 Task: Add Panera Bread Italian Wedding Soup to the cart.
Action: Mouse moved to (19, 129)
Screenshot: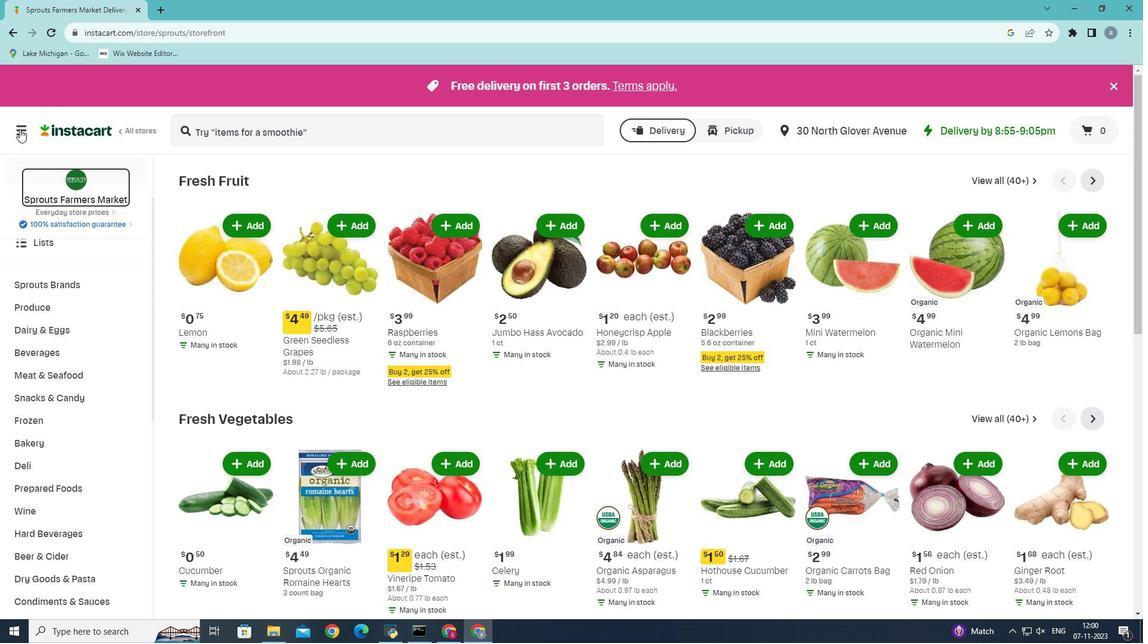 
Action: Mouse pressed left at (19, 129)
Screenshot: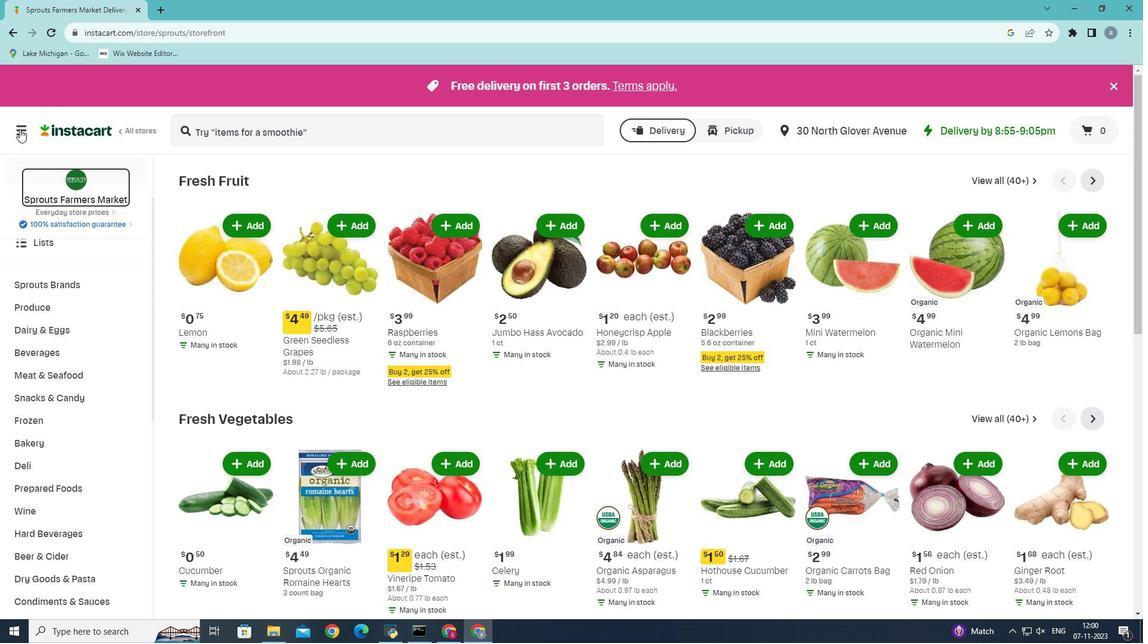 
Action: Mouse moved to (40, 325)
Screenshot: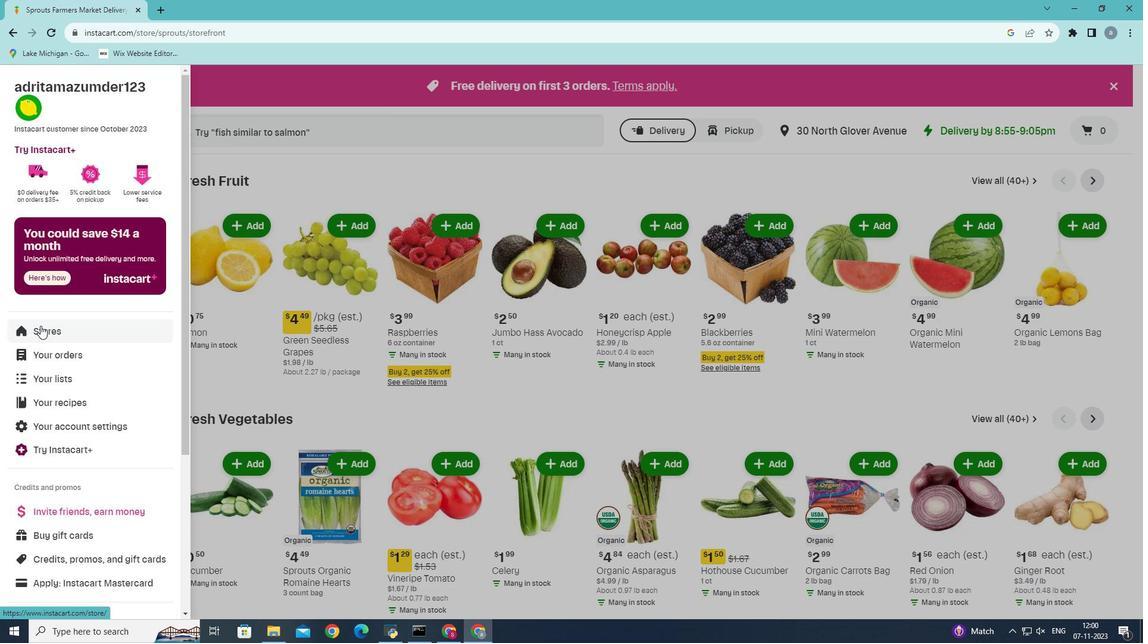 
Action: Mouse pressed left at (40, 325)
Screenshot: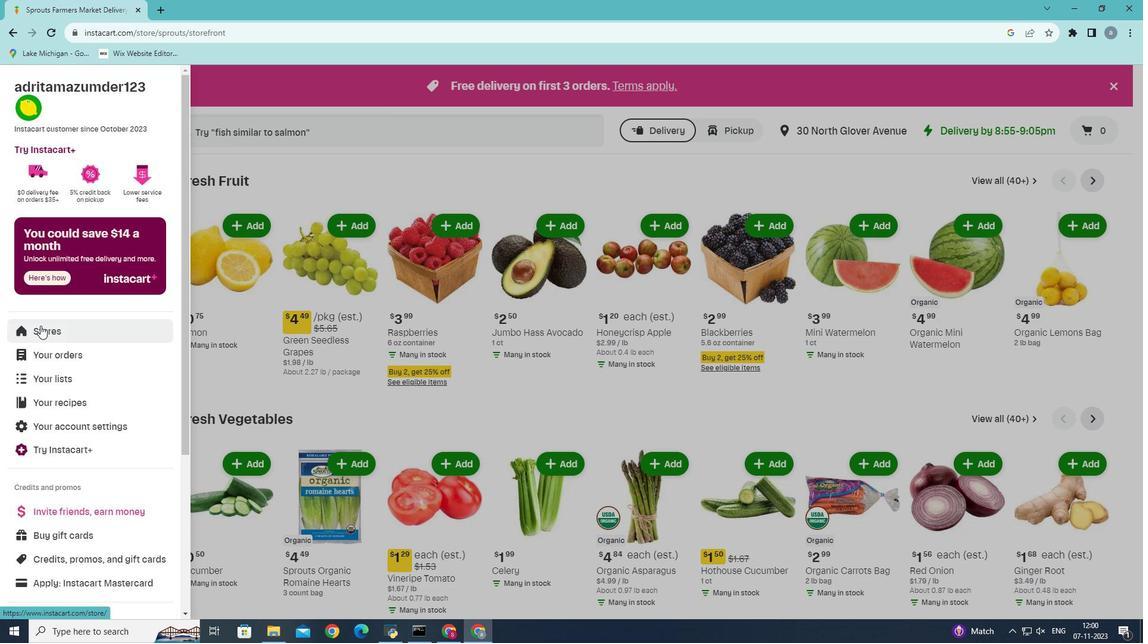 
Action: Mouse moved to (268, 131)
Screenshot: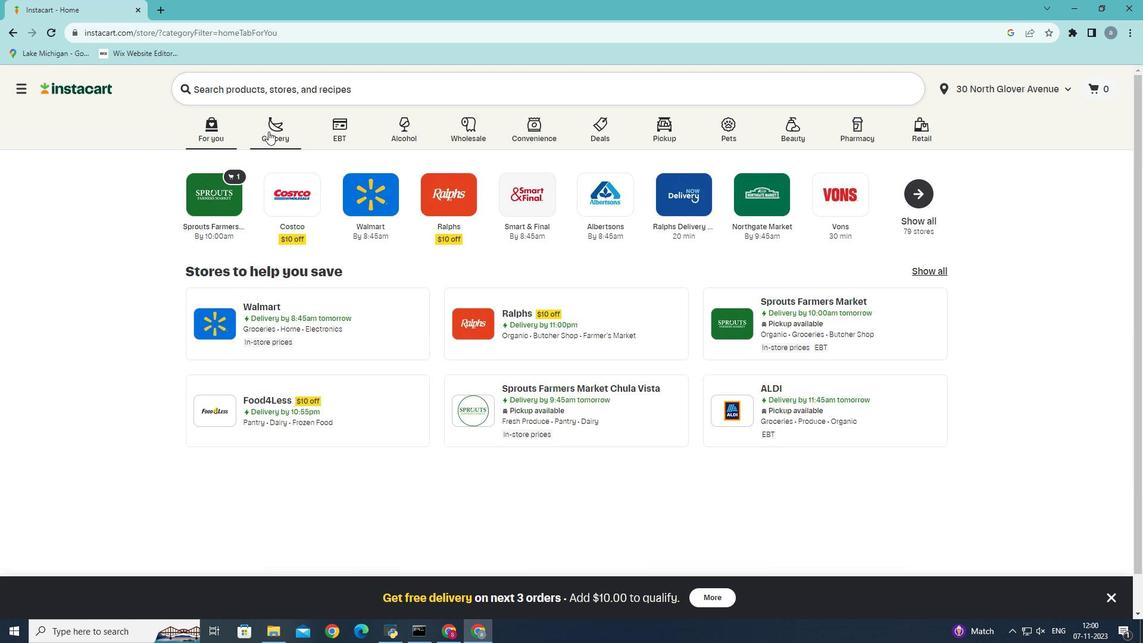 
Action: Mouse pressed left at (268, 131)
Screenshot: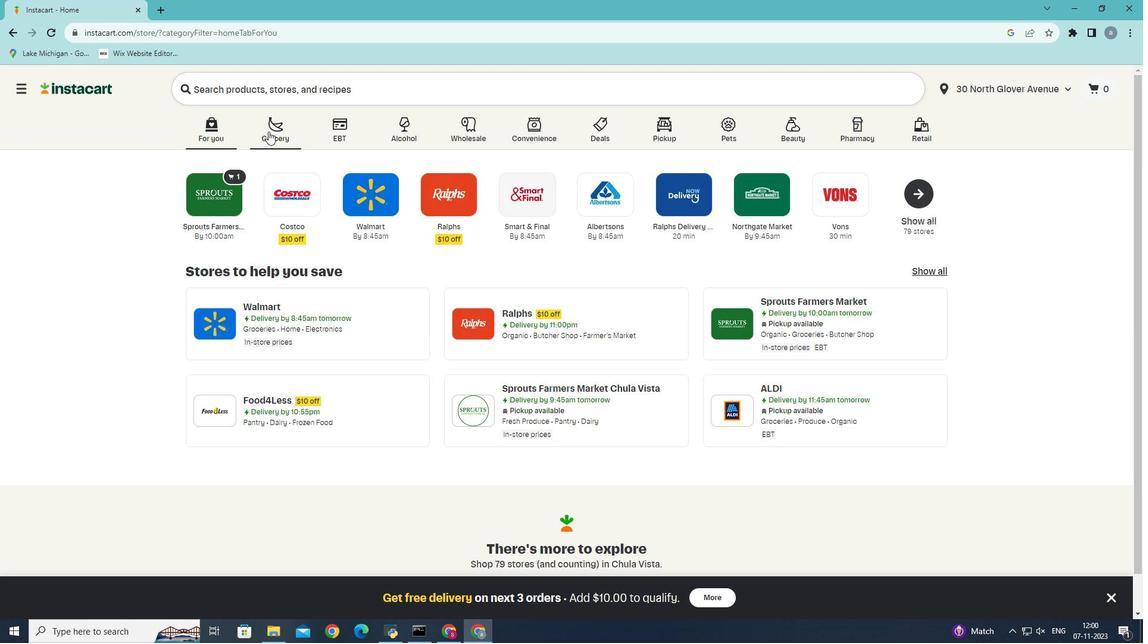 
Action: Mouse moved to (275, 362)
Screenshot: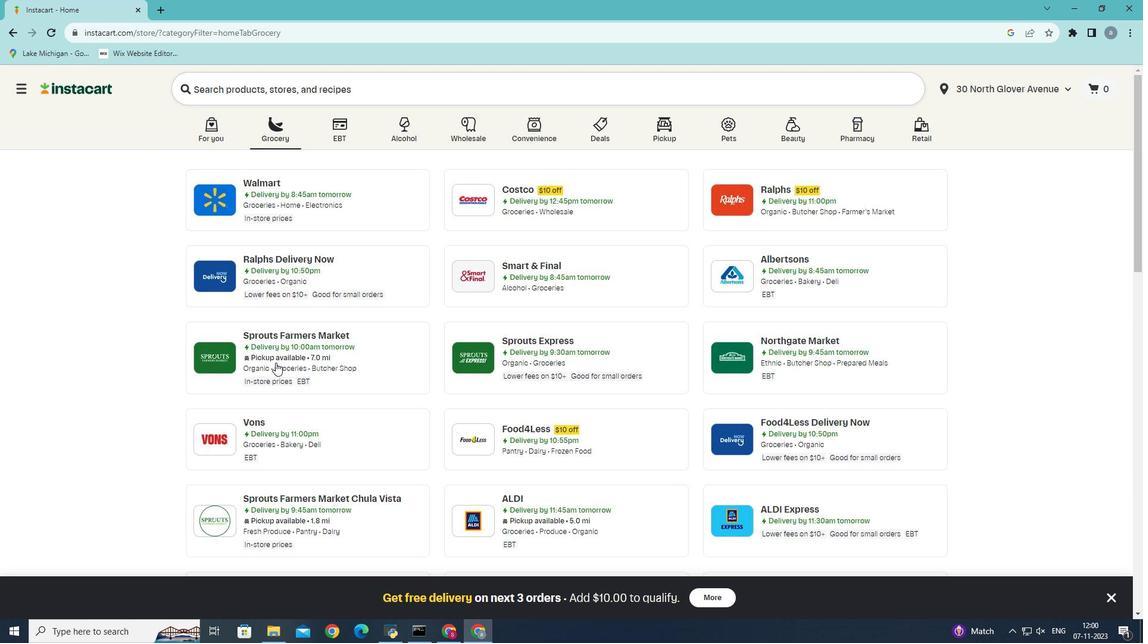 
Action: Mouse pressed left at (275, 362)
Screenshot: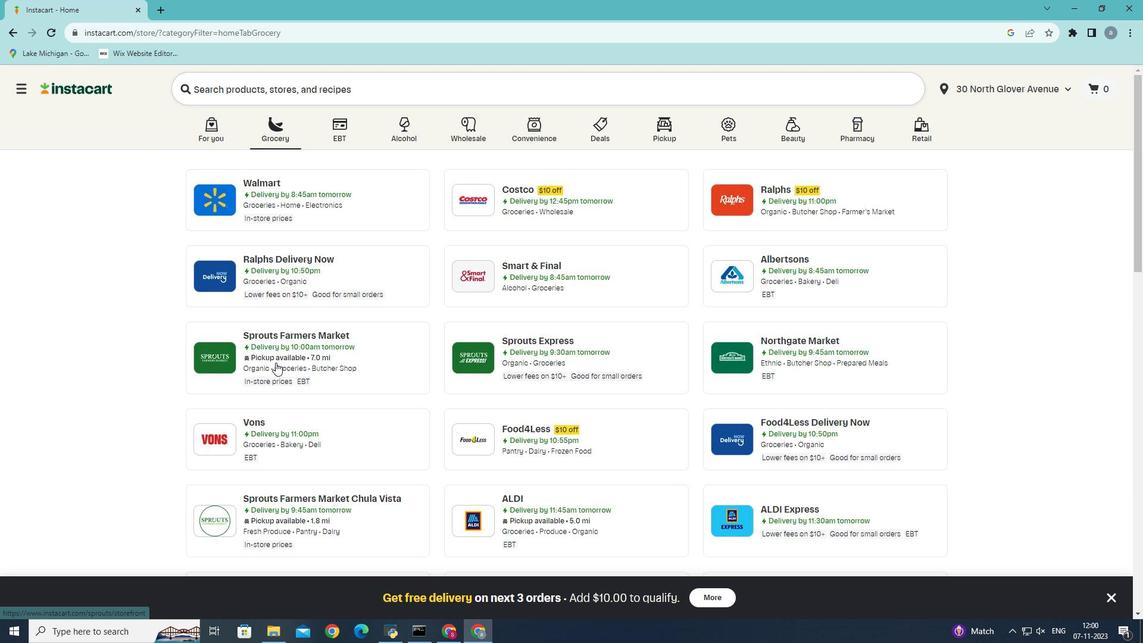 
Action: Mouse moved to (48, 520)
Screenshot: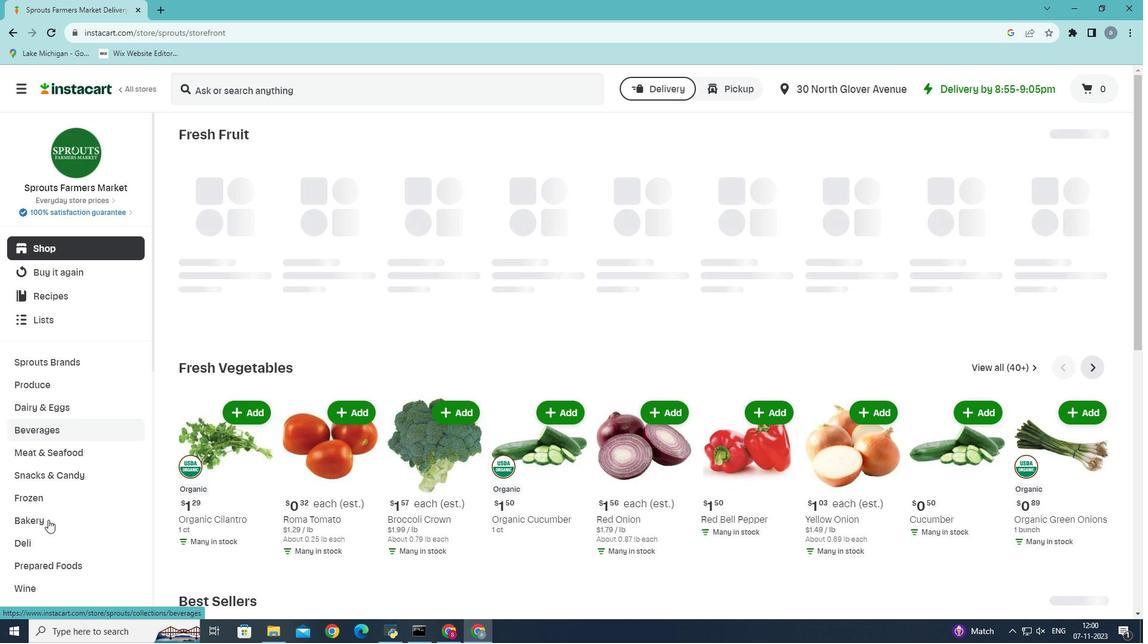 
Action: Mouse scrolled (48, 519) with delta (0, 0)
Screenshot: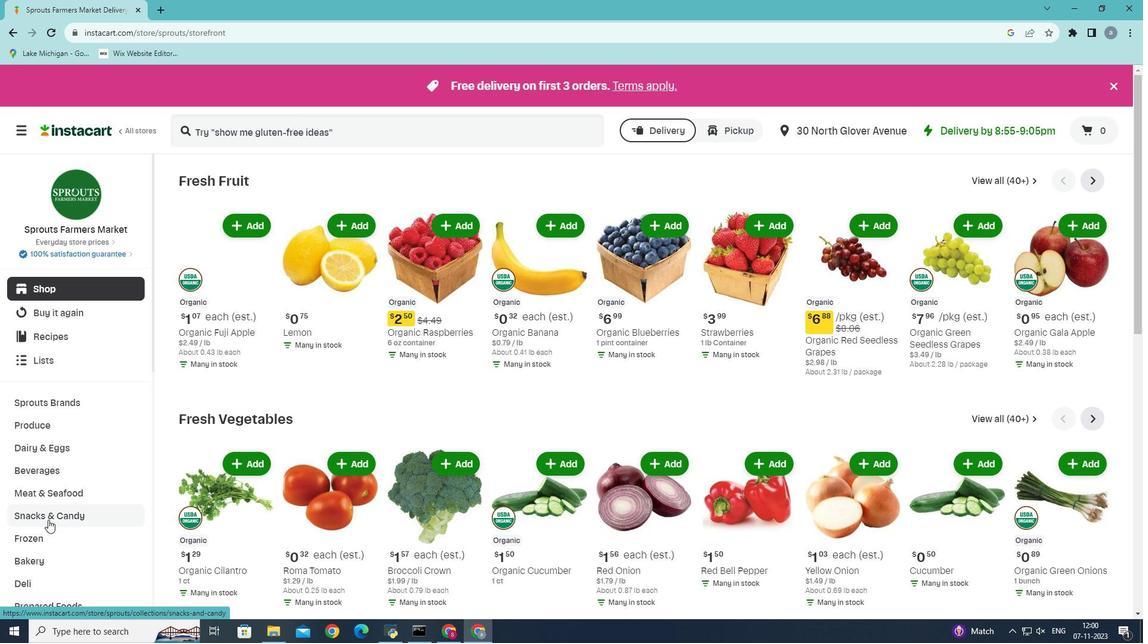 
Action: Mouse scrolled (48, 519) with delta (0, 0)
Screenshot: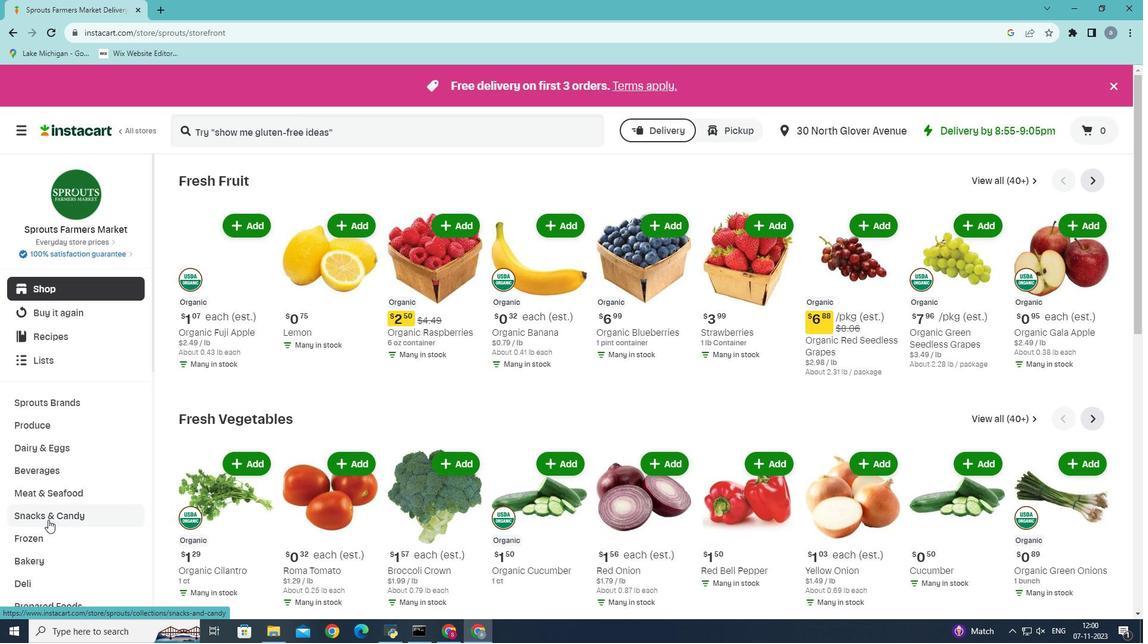 
Action: Mouse moved to (29, 487)
Screenshot: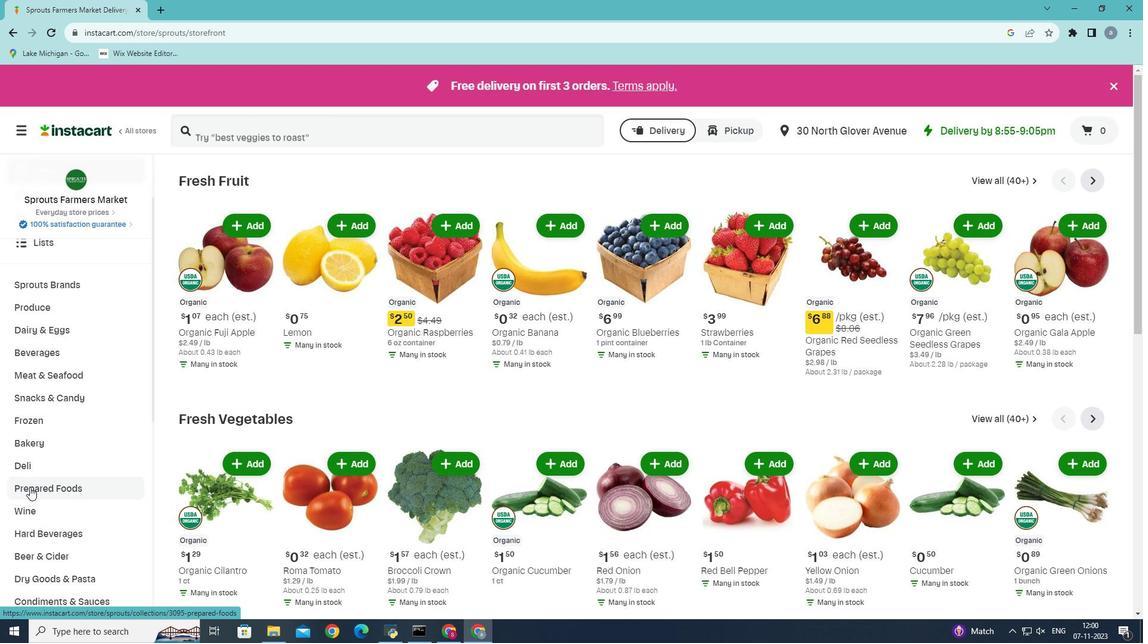 
Action: Mouse pressed left at (29, 487)
Screenshot: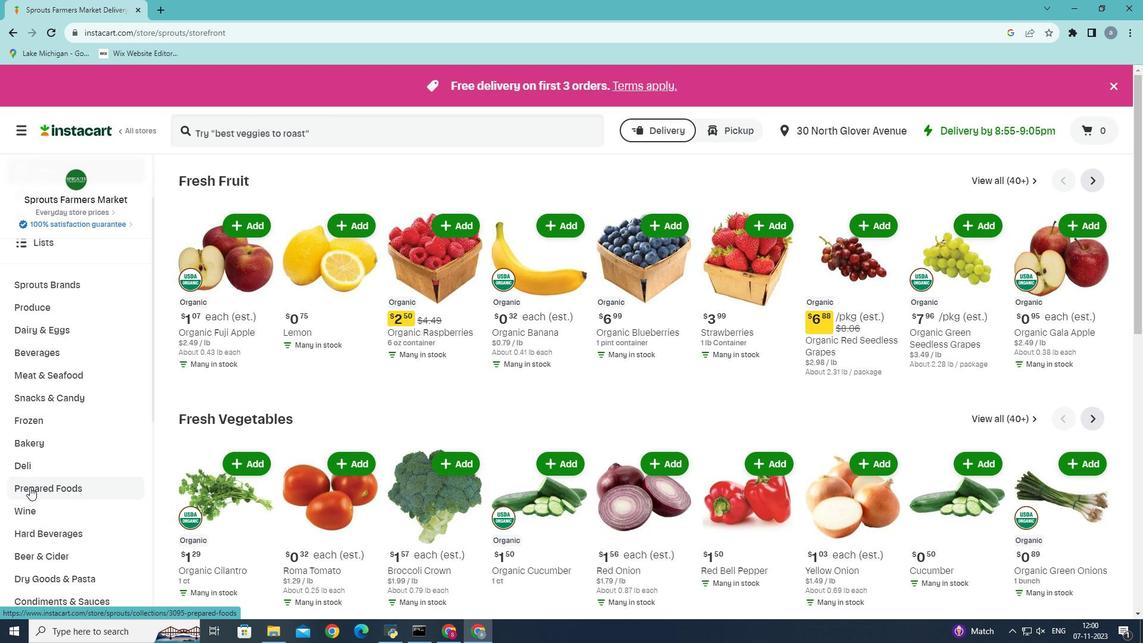 
Action: Mouse moved to (606, 211)
Screenshot: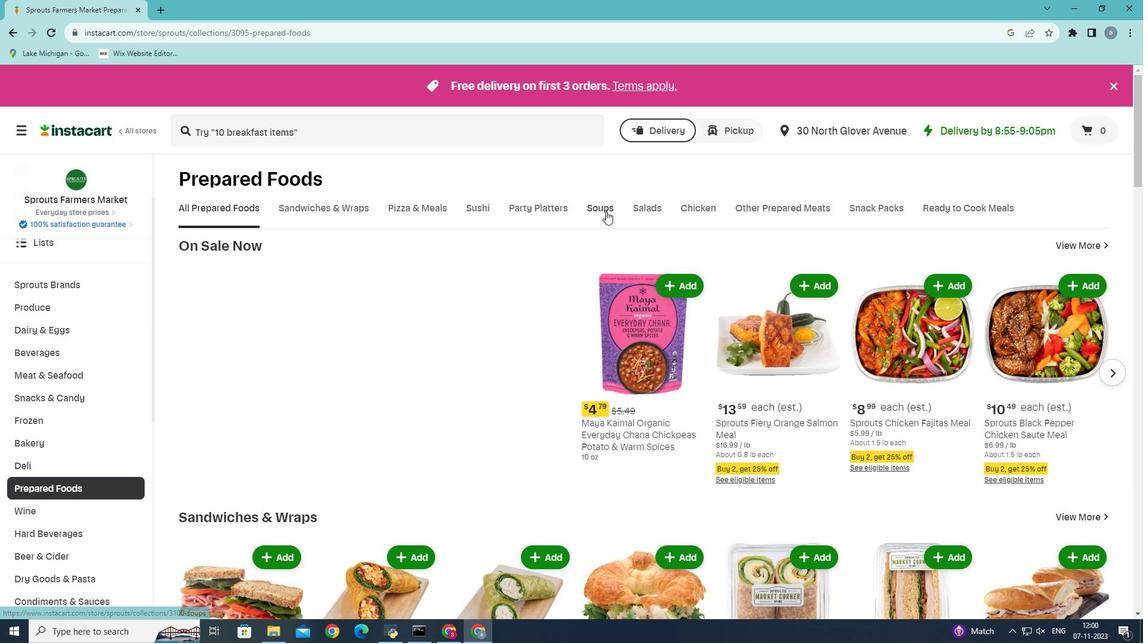 
Action: Mouse pressed left at (606, 211)
Screenshot: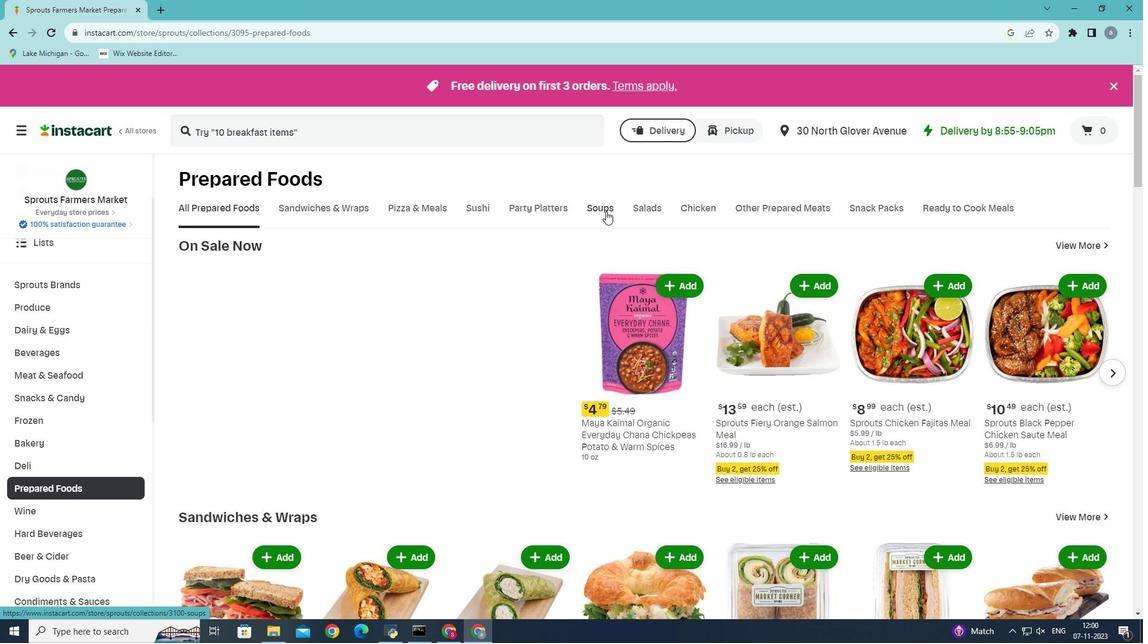 
Action: Mouse moved to (229, 131)
Screenshot: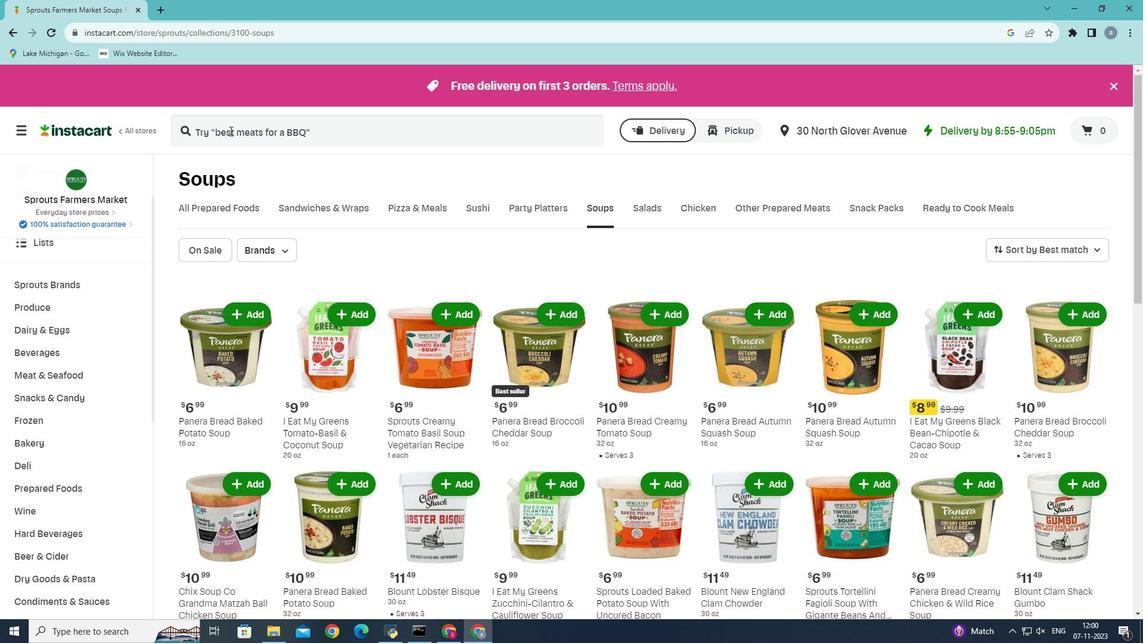 
Action: Mouse pressed left at (229, 131)
Screenshot: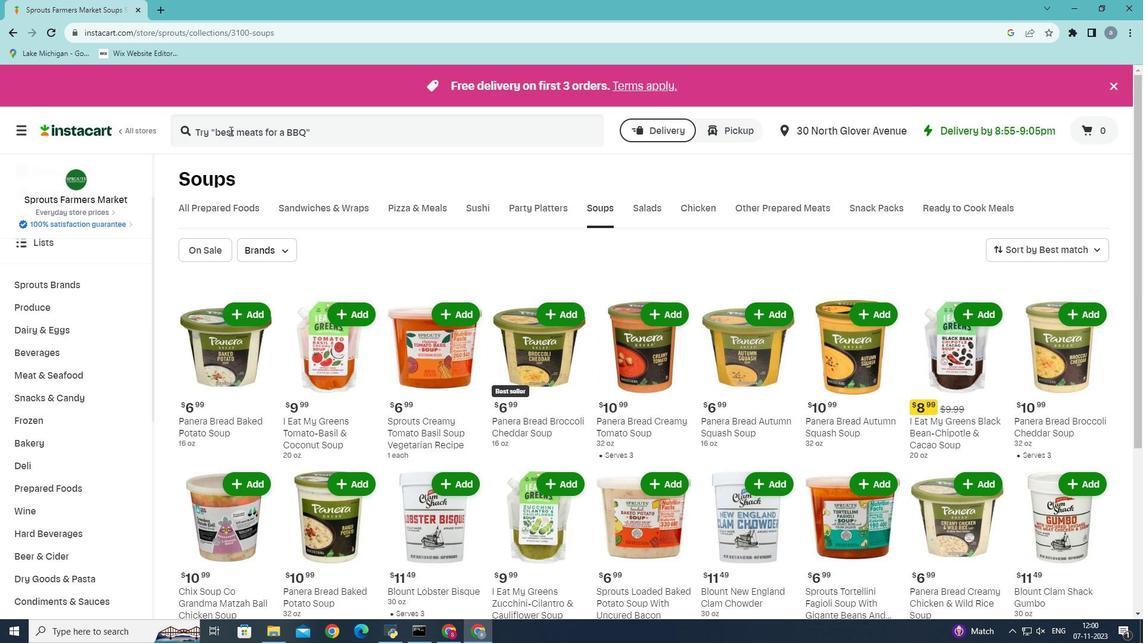 
Action: Key pressed <Key.shift>o<Key.backspace><Key.shift>Panera<Key.space>bread<Key.space><Key.shift>Italian<Key.space>weddingsoup
Screenshot: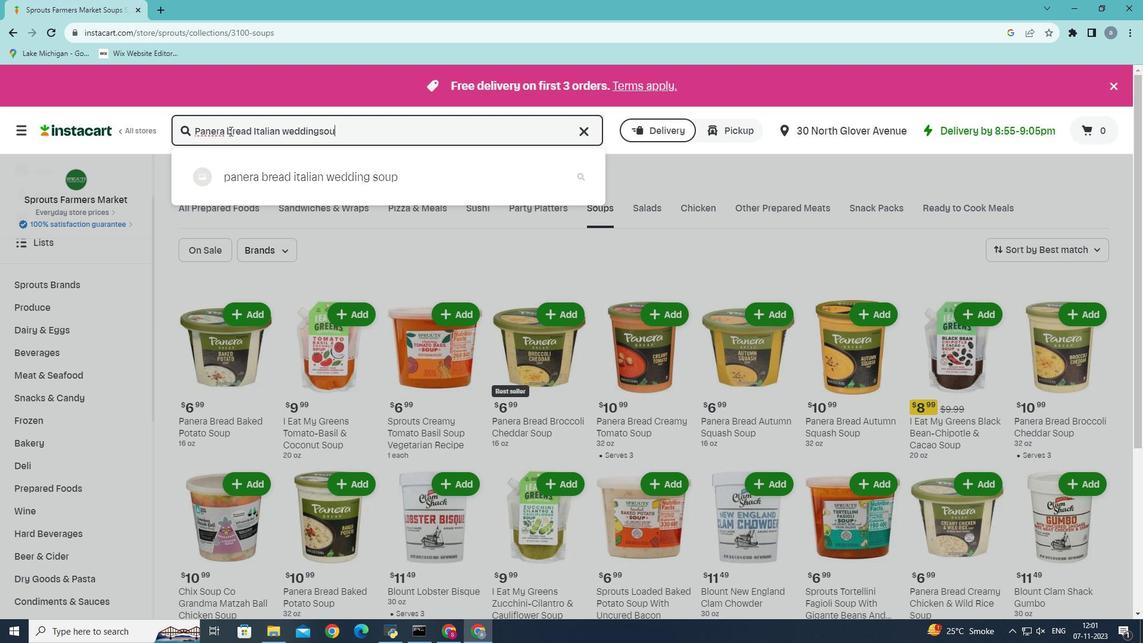 
Action: Mouse moved to (318, 132)
Screenshot: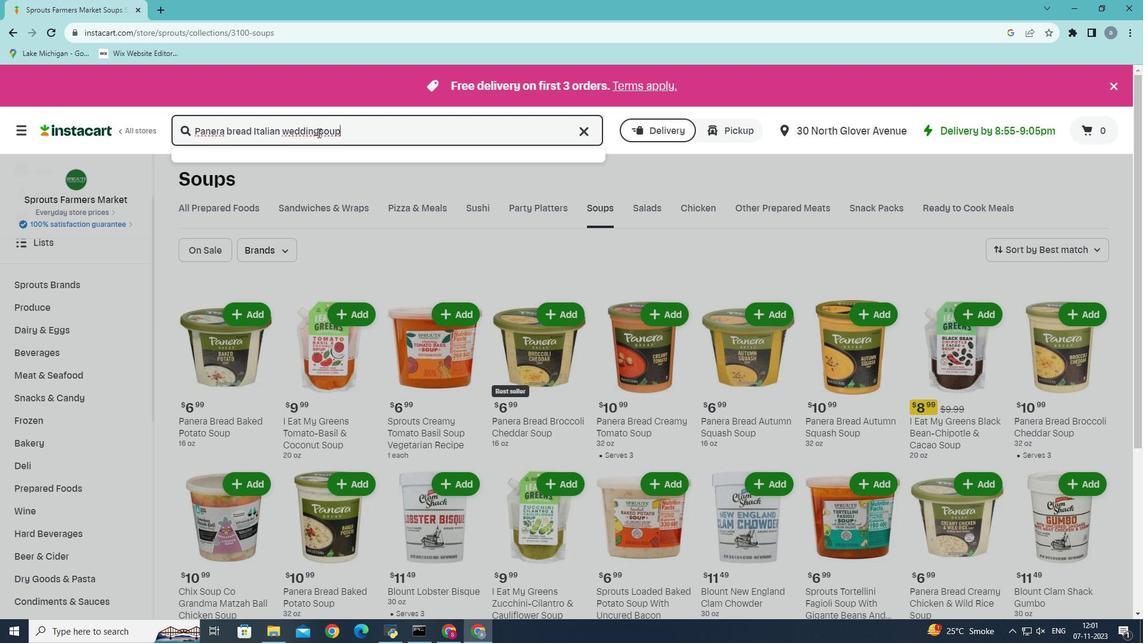 
Action: Mouse pressed left at (318, 132)
Screenshot: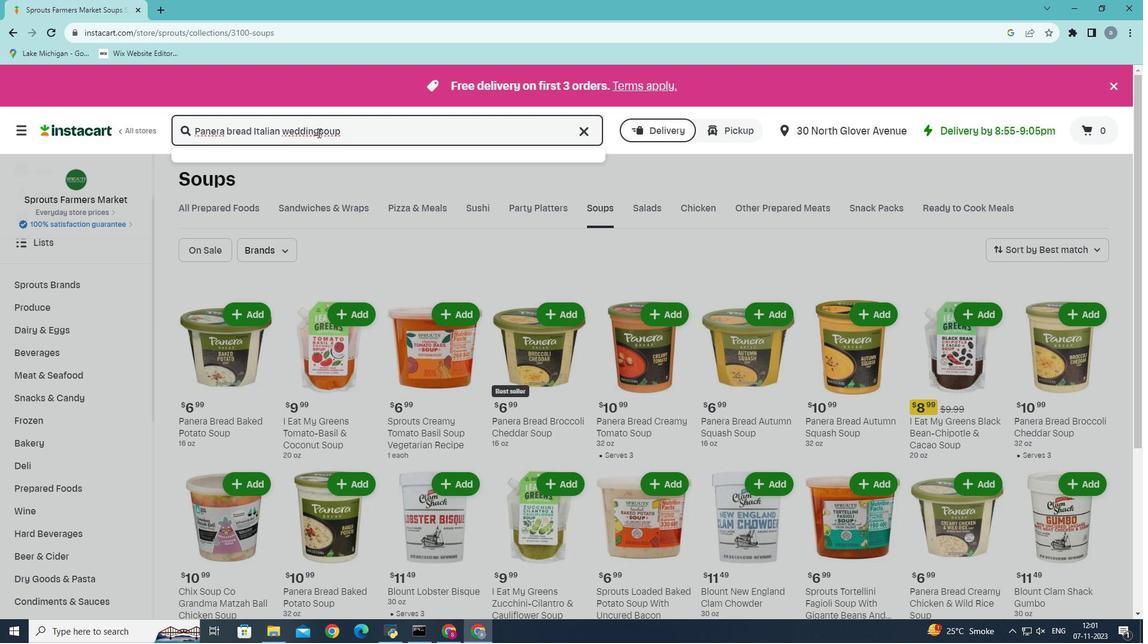 
Action: Mouse moved to (342, 124)
Screenshot: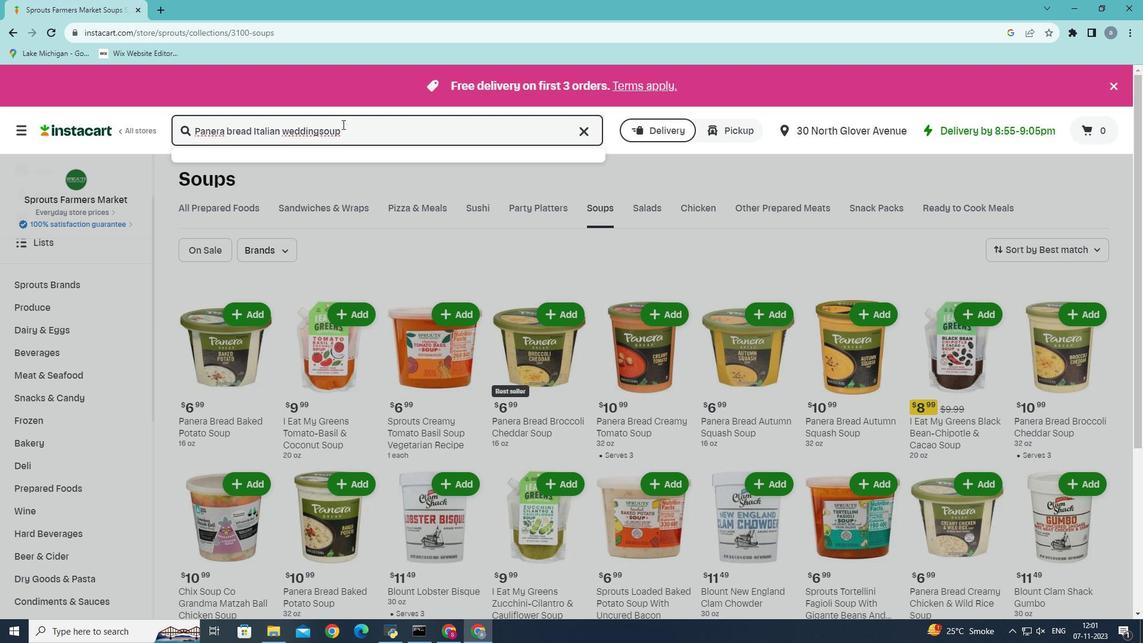 
Action: Key pressed <Key.space>
Screenshot: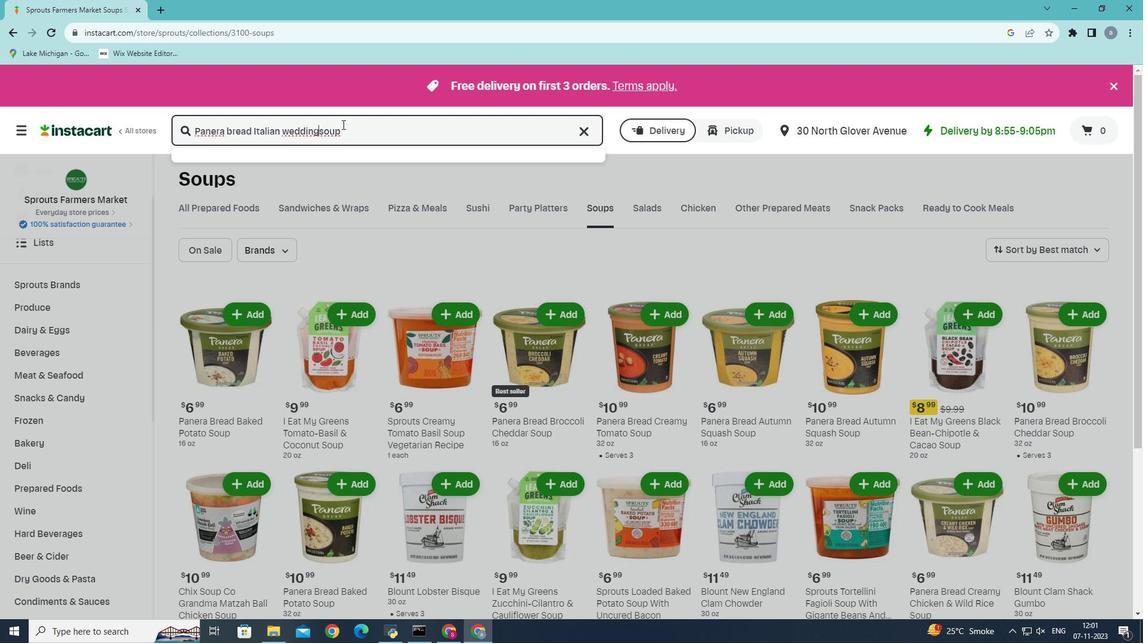 
Action: Mouse moved to (350, 133)
Screenshot: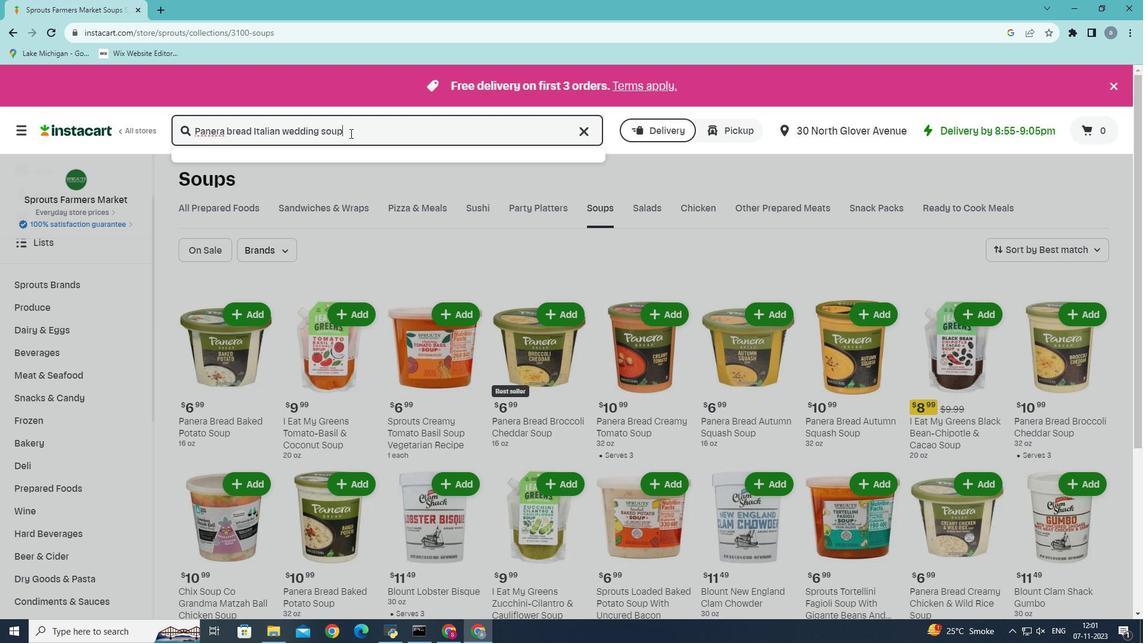 
Action: Mouse pressed left at (350, 133)
Screenshot: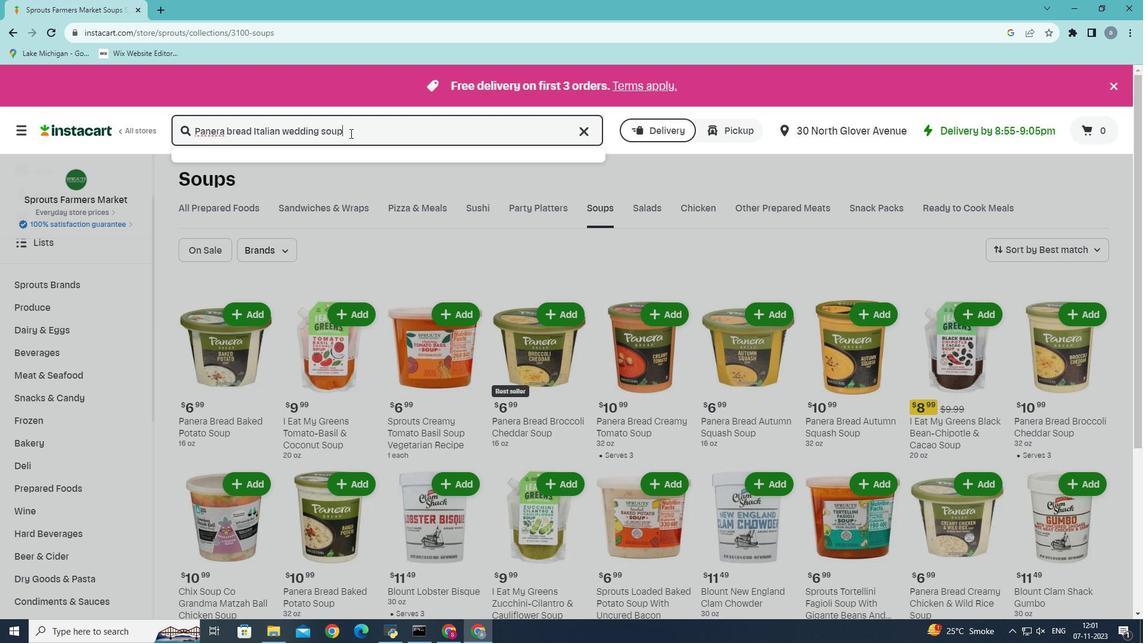 
Action: Mouse moved to (350, 133)
Screenshot: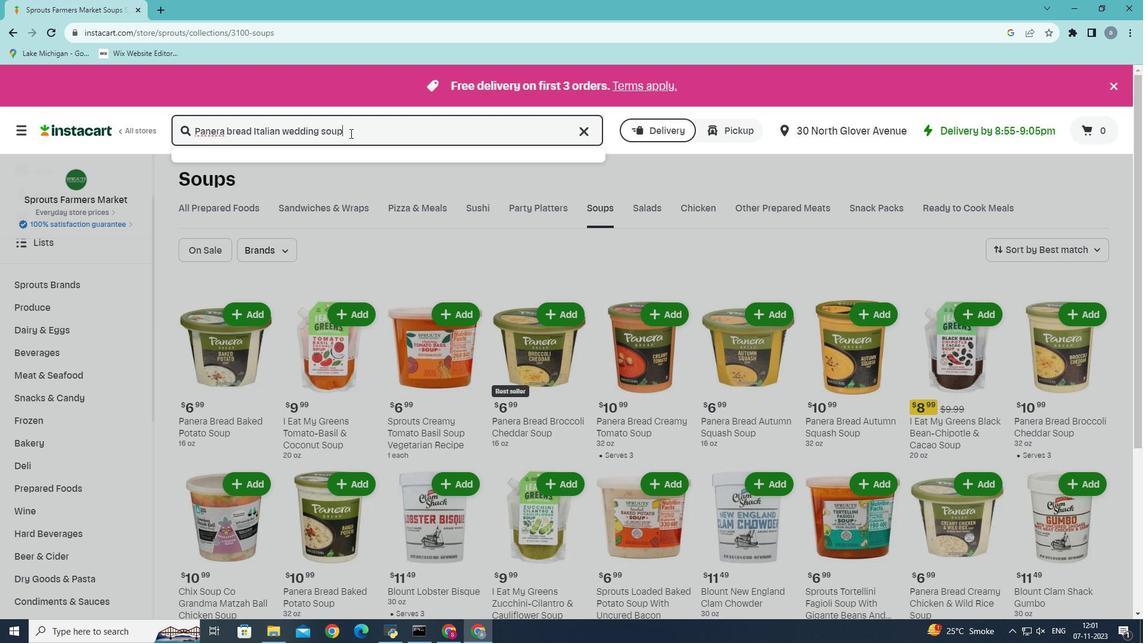 
Action: Key pressed <Key.enter>
Screenshot: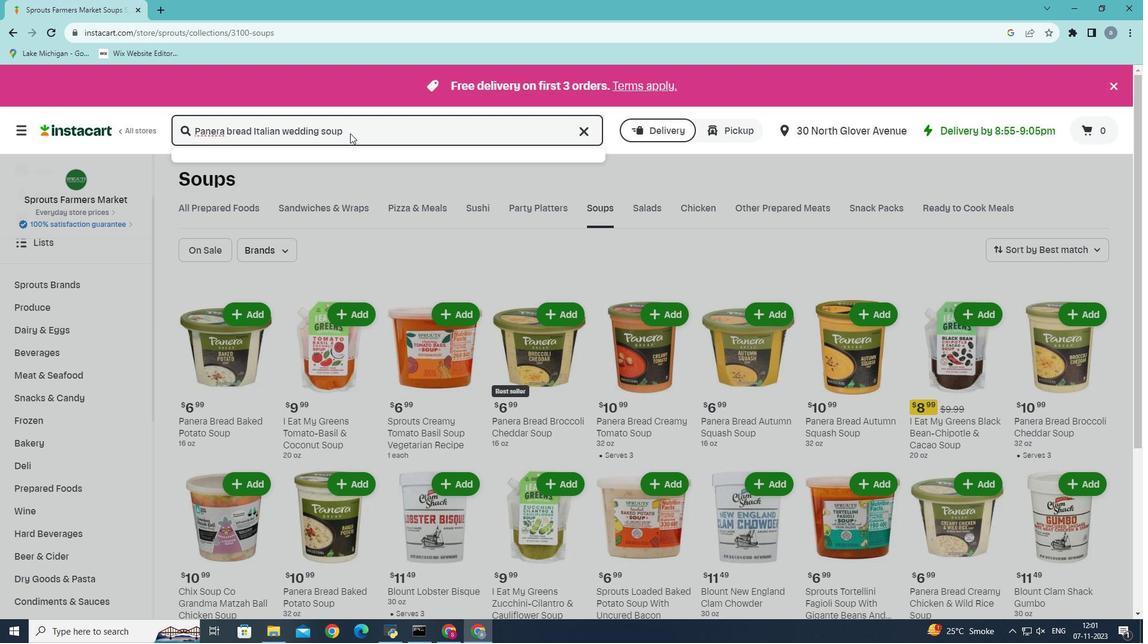 
Action: Mouse moved to (325, 259)
Screenshot: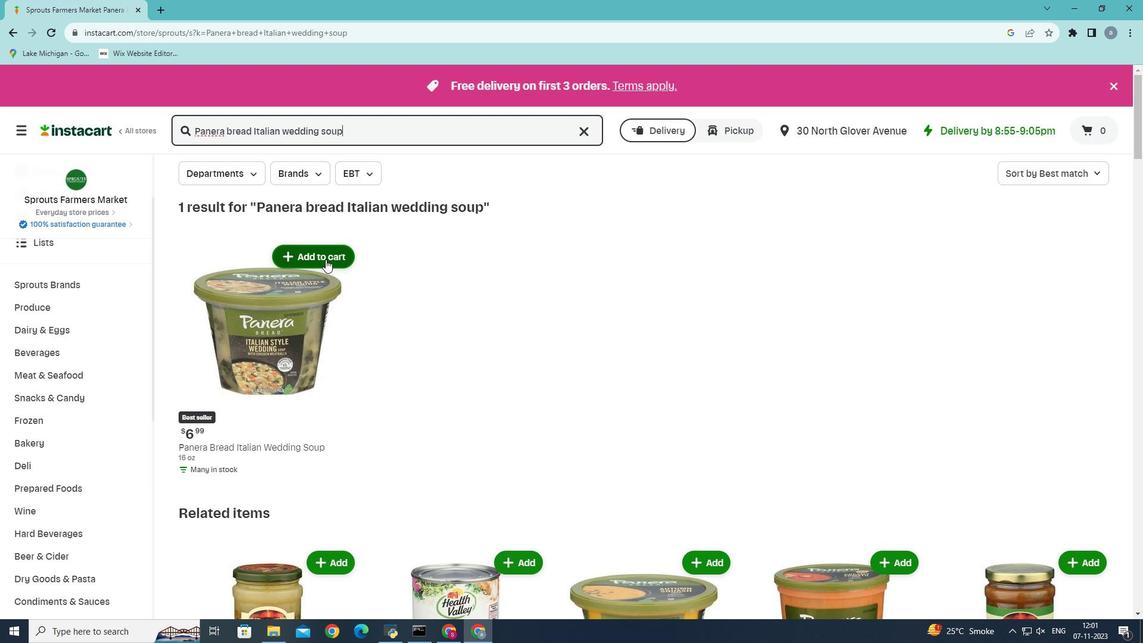 
Action: Mouse pressed left at (325, 259)
Screenshot: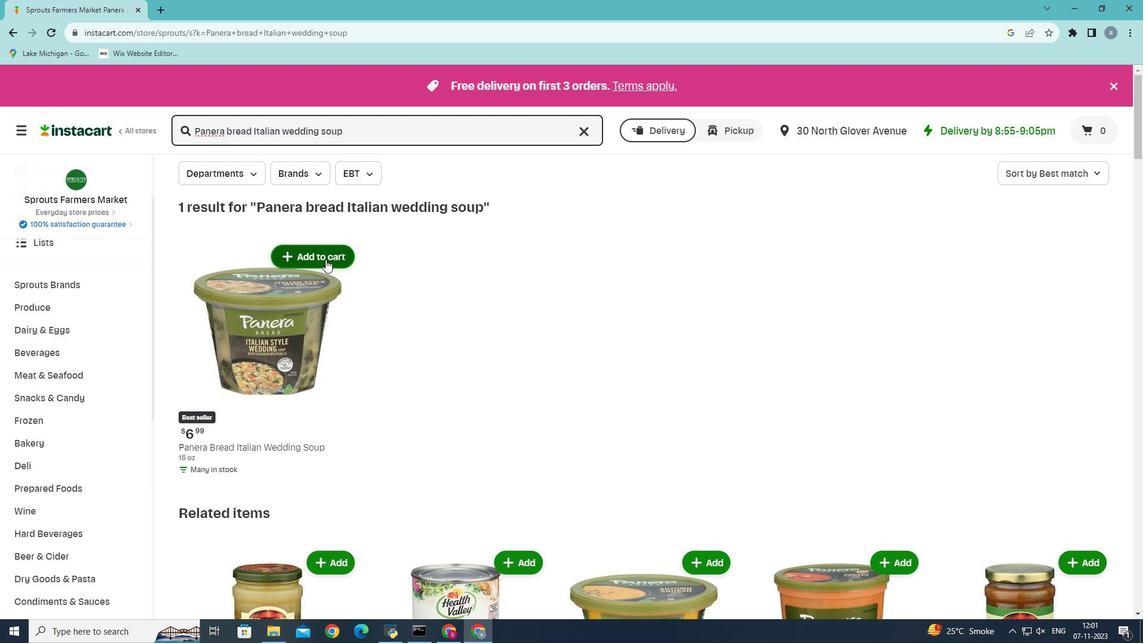 
Action: Mouse moved to (327, 257)
Screenshot: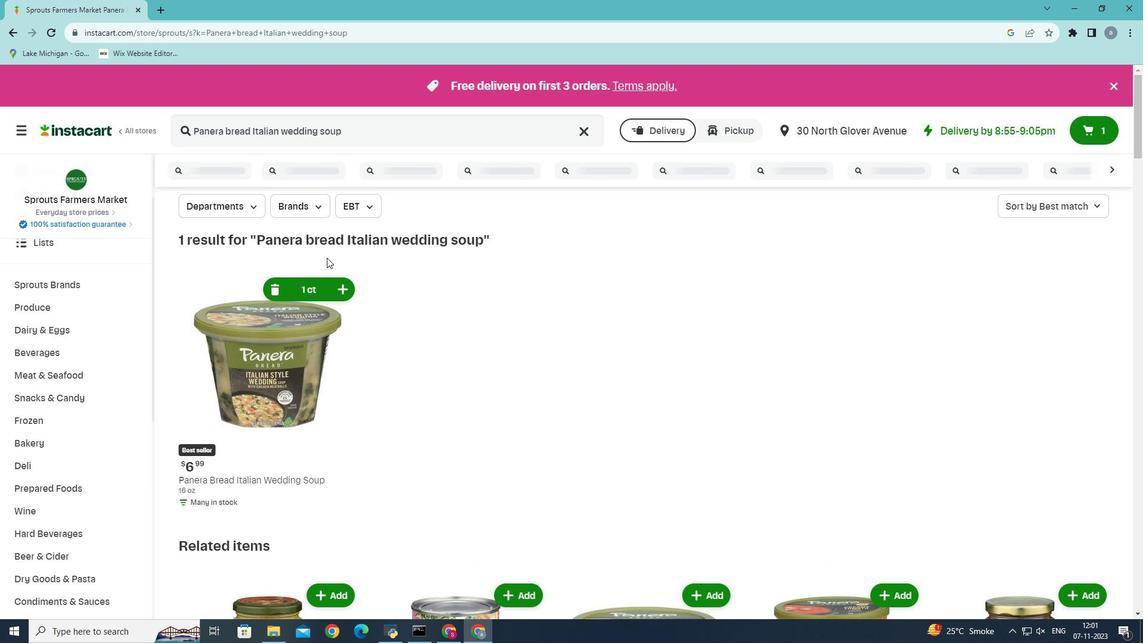
